Task: Add to scrum project TransportWorks a team member softage.2@softage.net.
Action: Mouse moved to (229, 59)
Screenshot: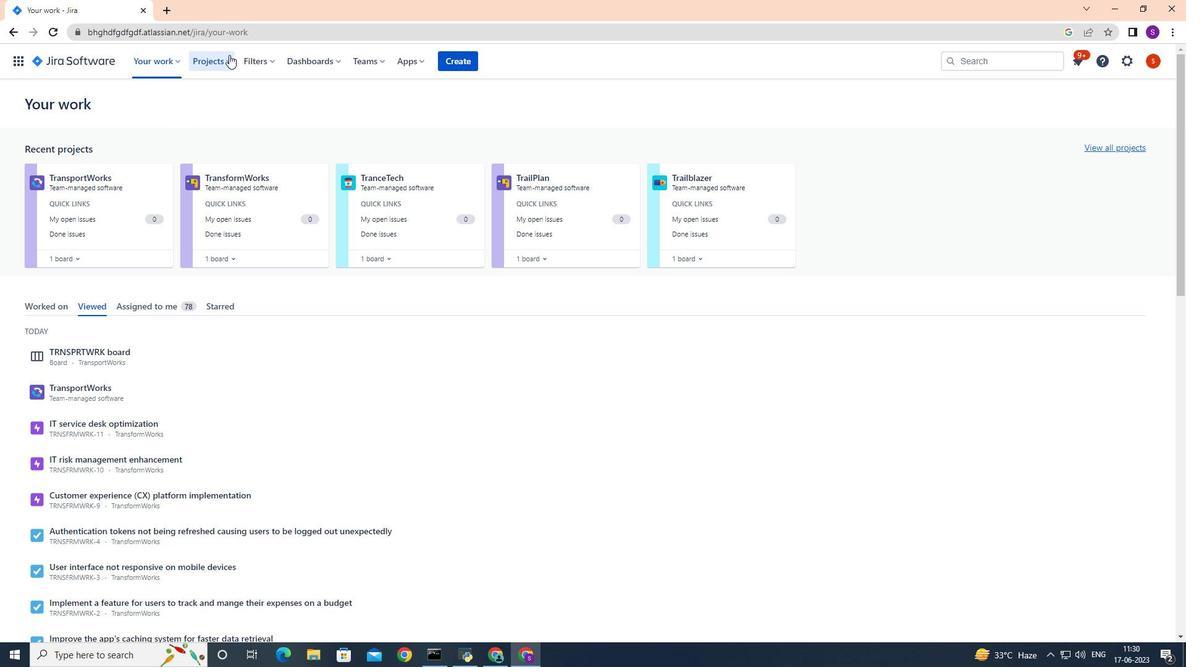 
Action: Mouse pressed left at (229, 59)
Screenshot: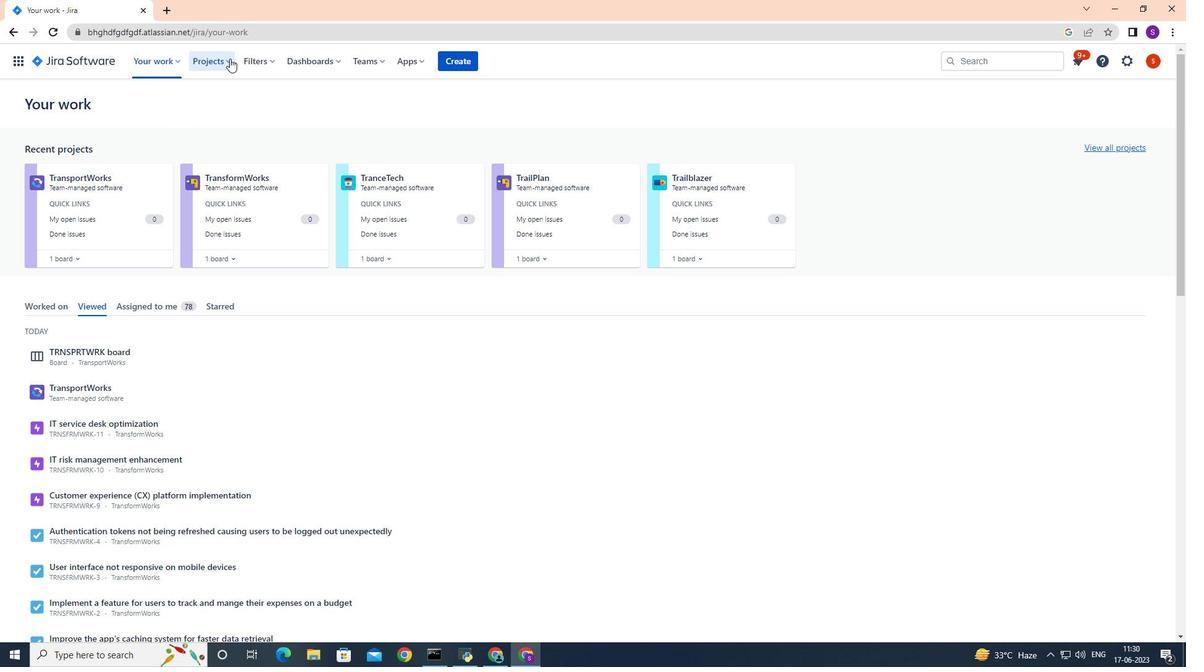 
Action: Mouse moved to (243, 113)
Screenshot: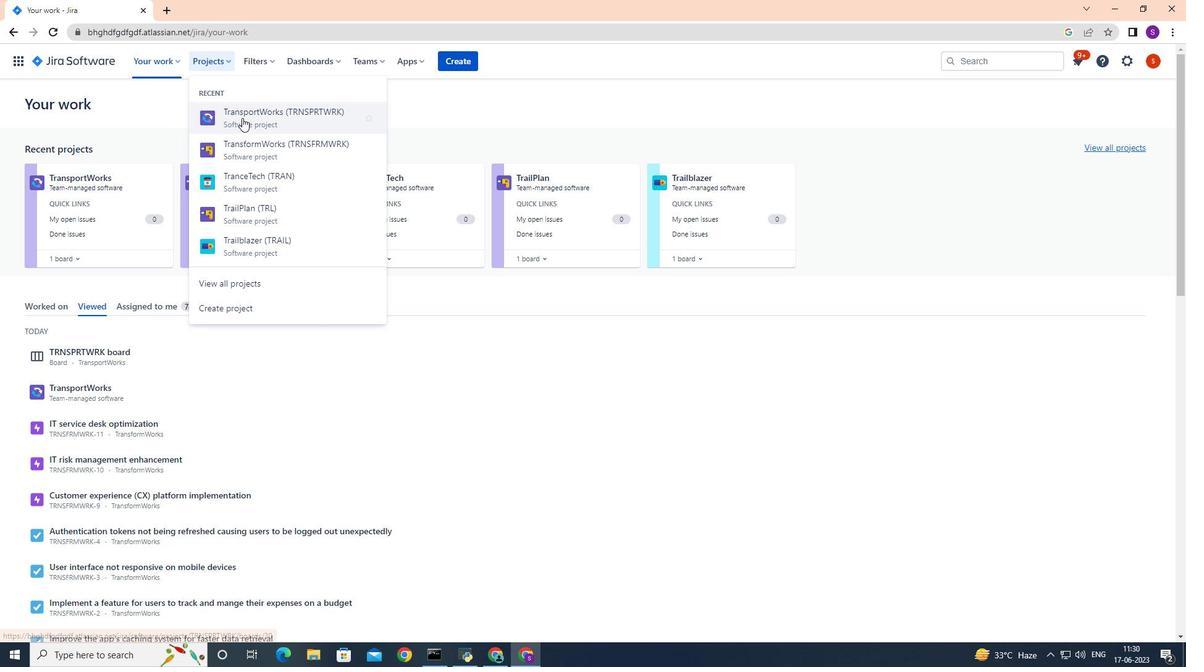 
Action: Mouse pressed left at (243, 113)
Screenshot: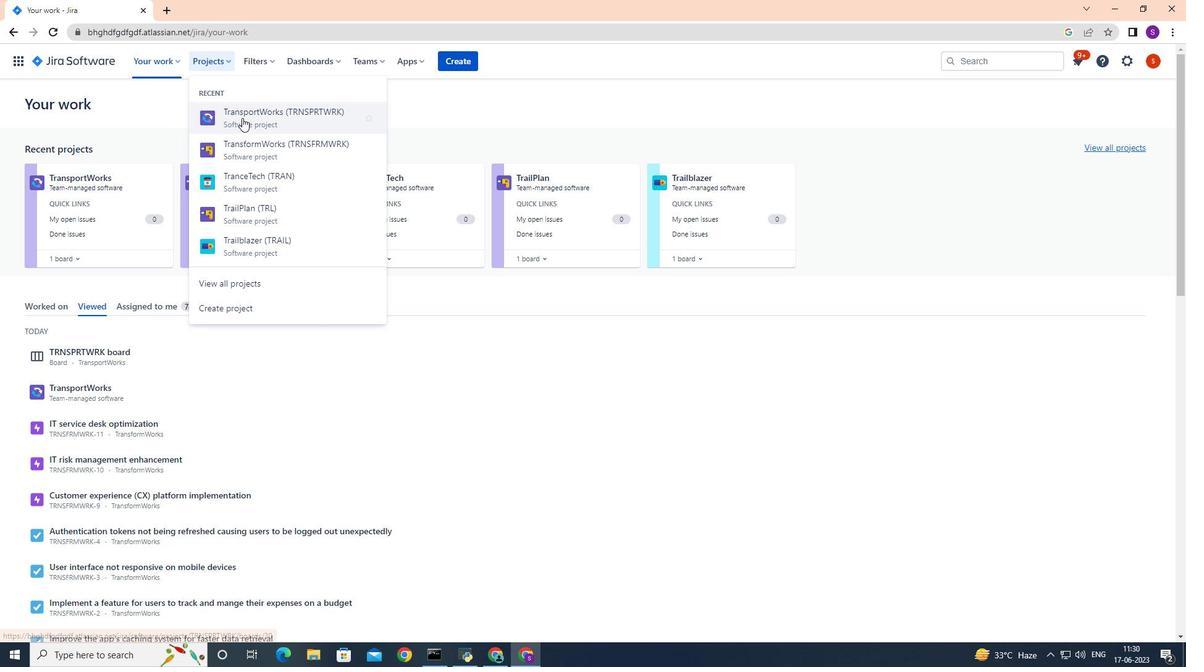 
Action: Mouse moved to (289, 166)
Screenshot: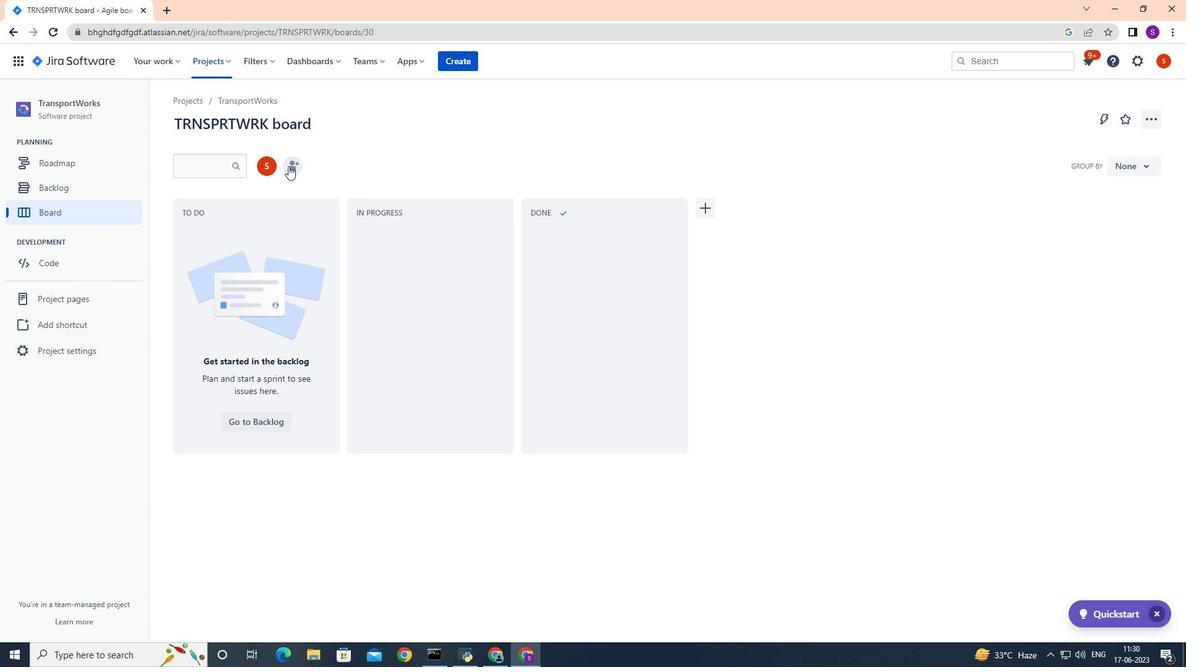 
Action: Mouse pressed left at (289, 166)
Screenshot: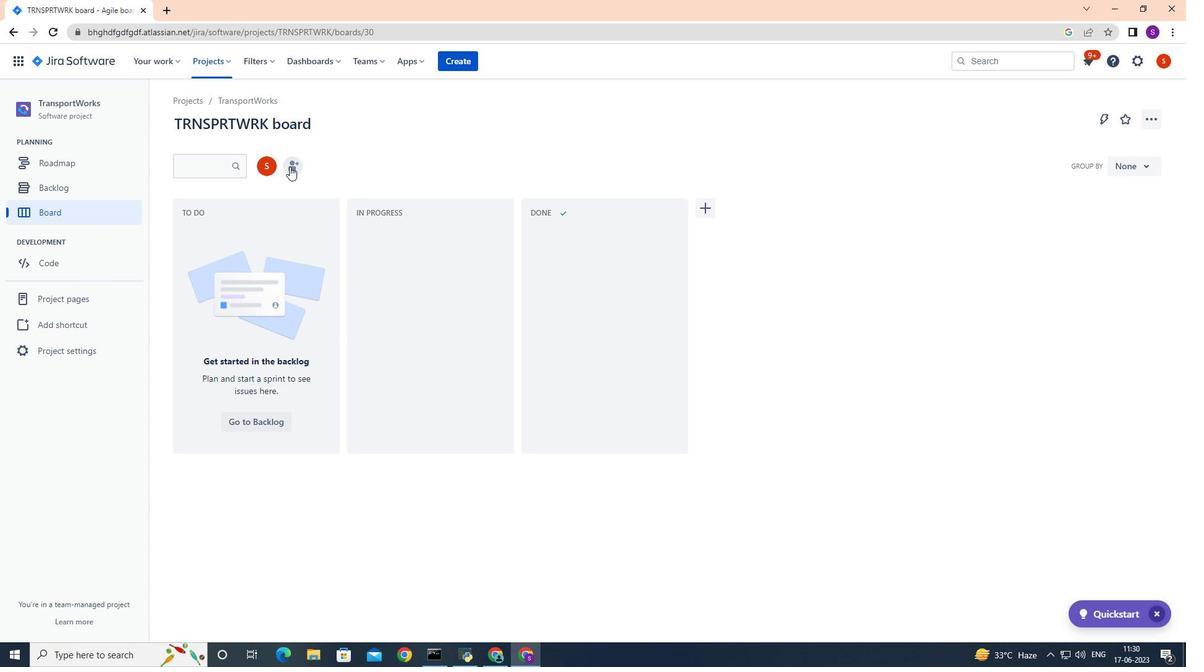 
Action: Mouse moved to (291, 165)
Screenshot: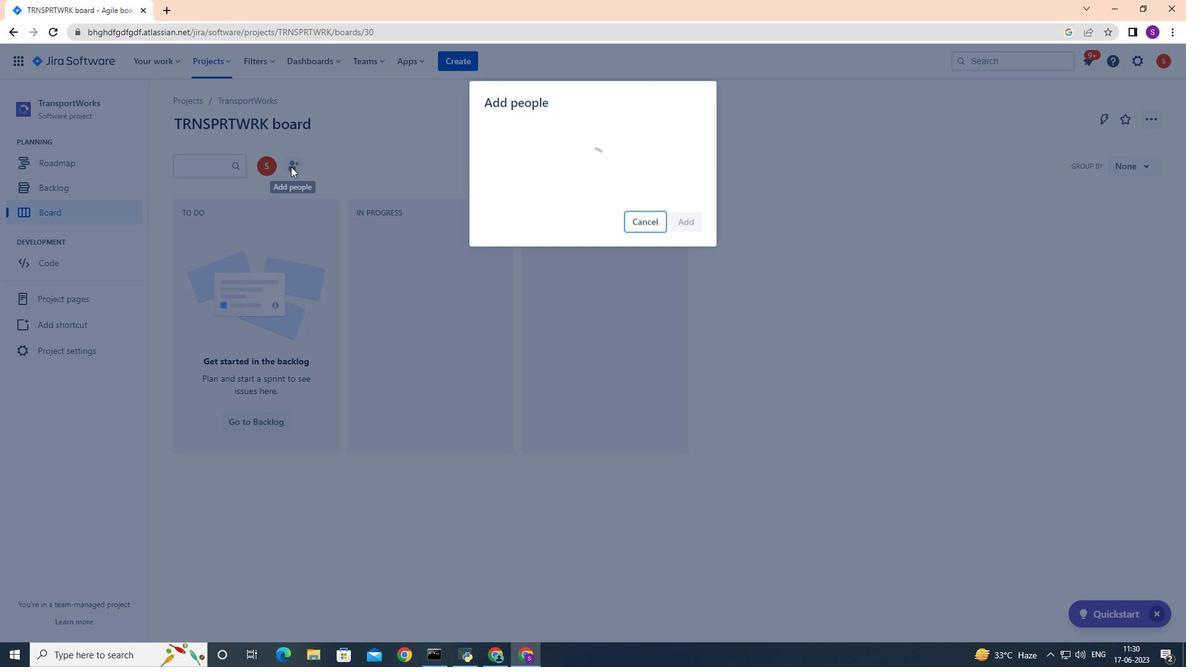 
Action: Key pressed softage.2
Screenshot: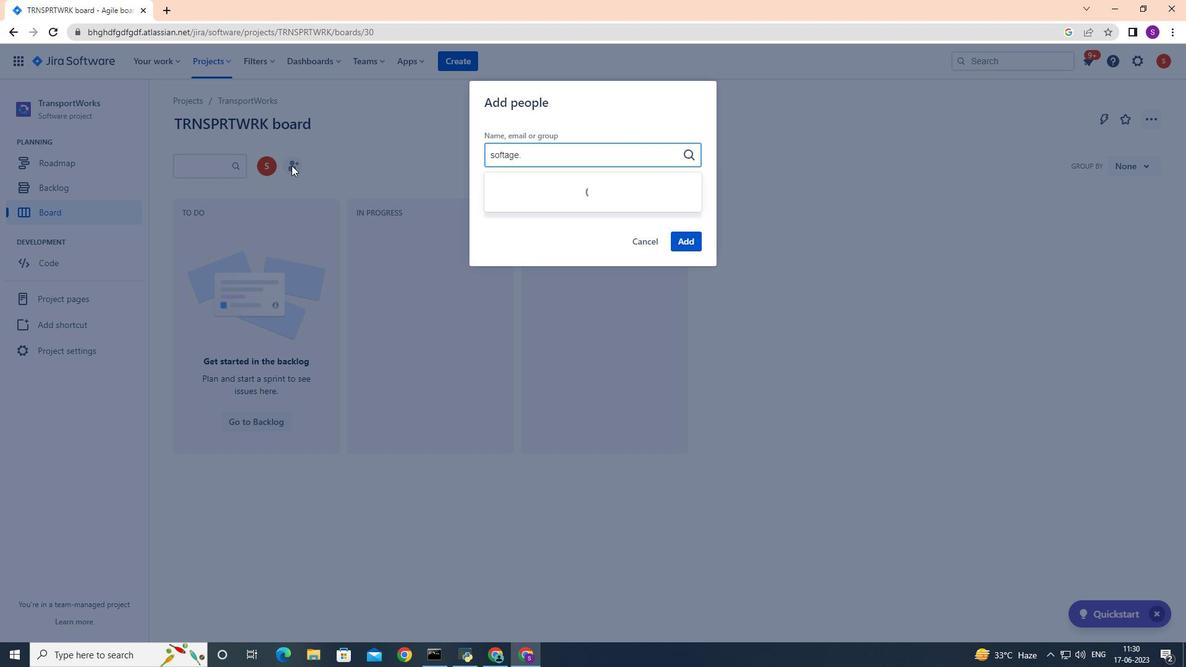 
Action: Mouse moved to (548, 193)
Screenshot: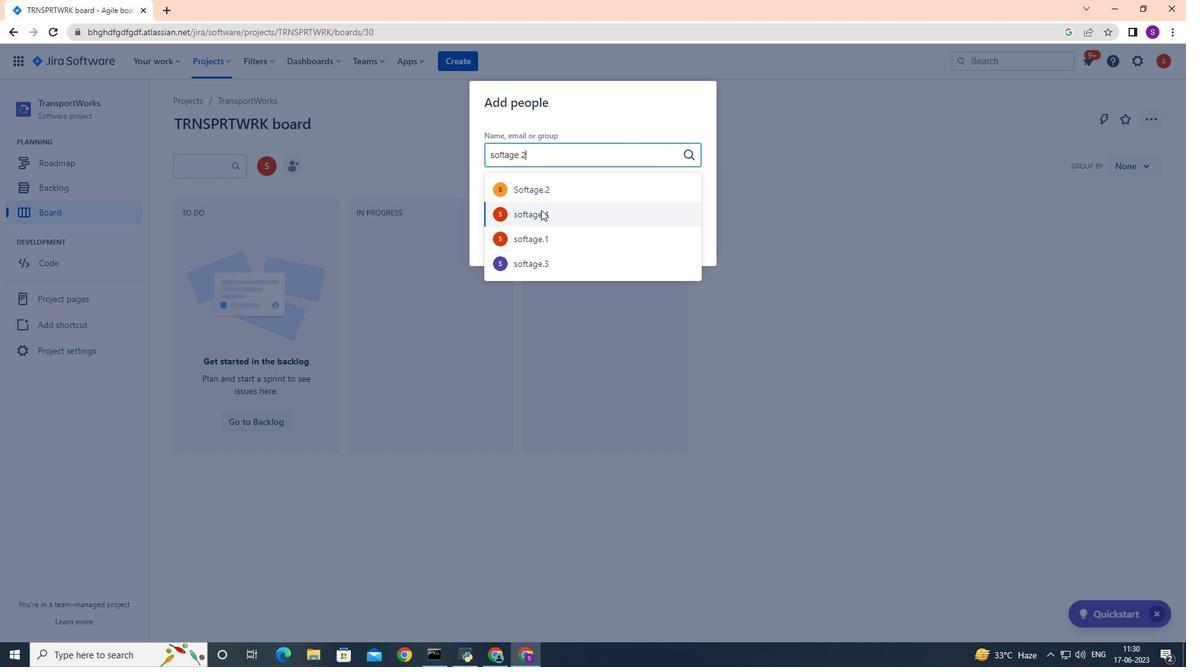 
Action: Mouse pressed left at (548, 193)
Screenshot: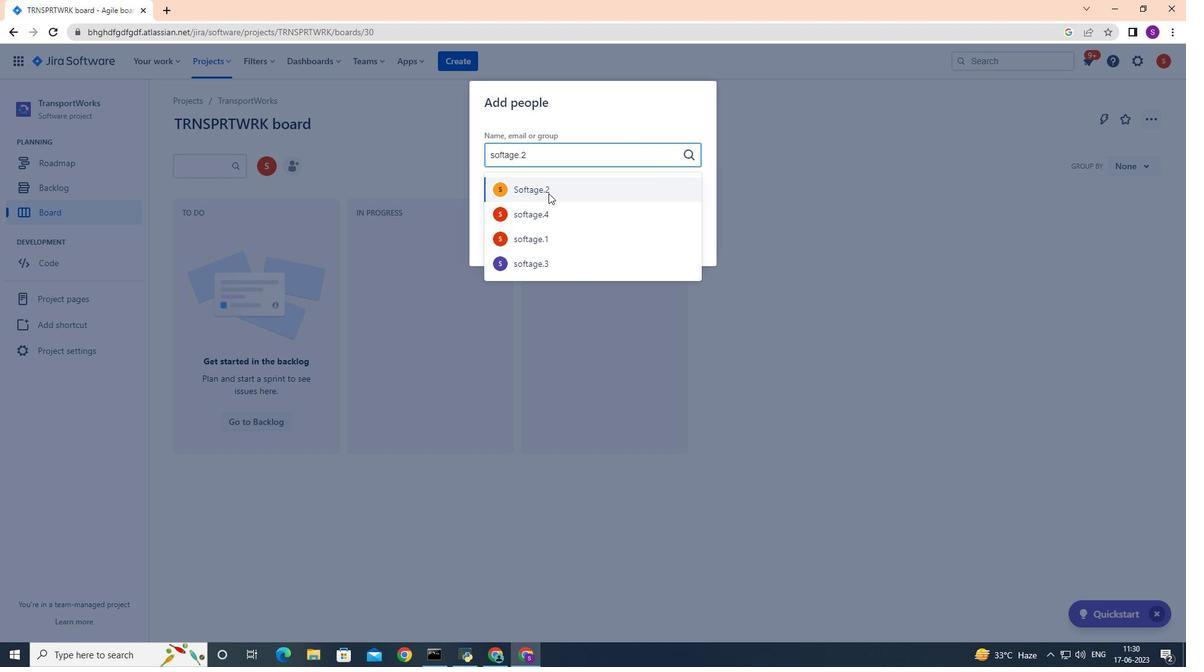 
Action: Mouse moved to (692, 240)
Screenshot: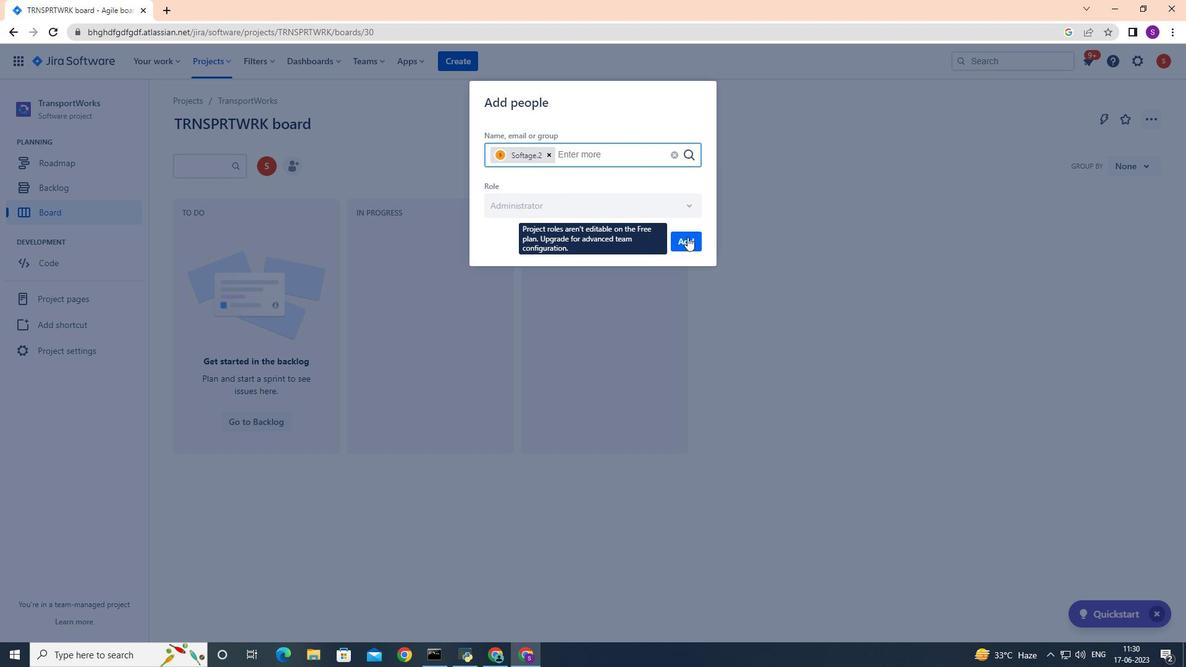 
Action: Mouse pressed left at (692, 240)
Screenshot: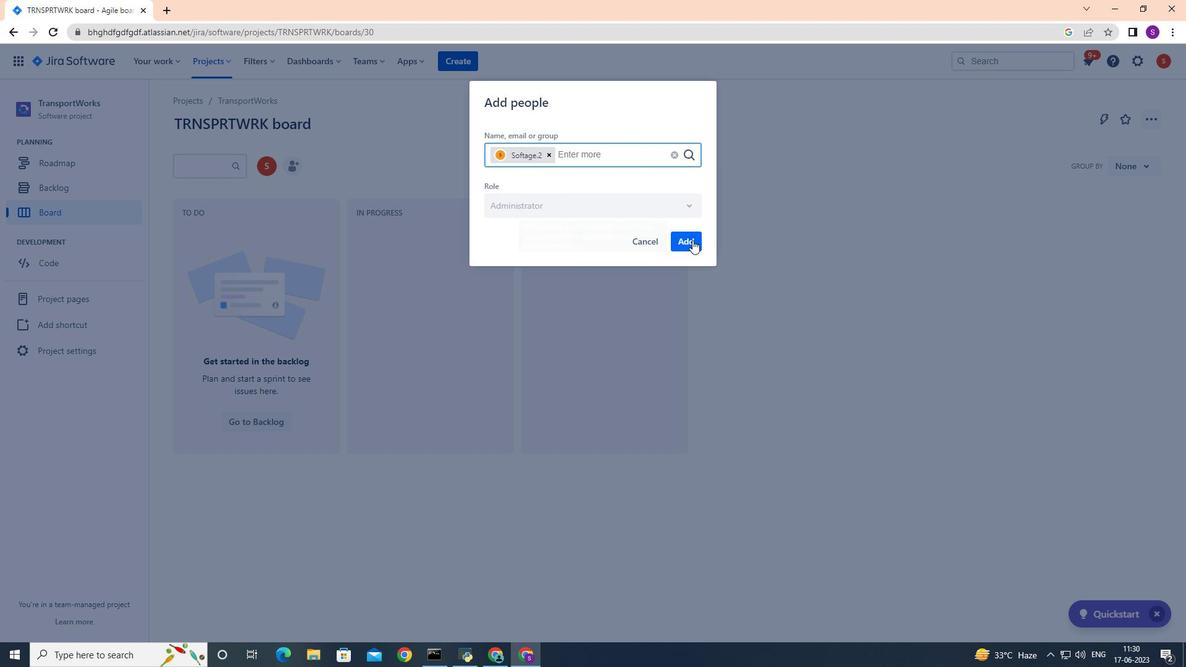 
Action: Mouse moved to (692, 239)
Screenshot: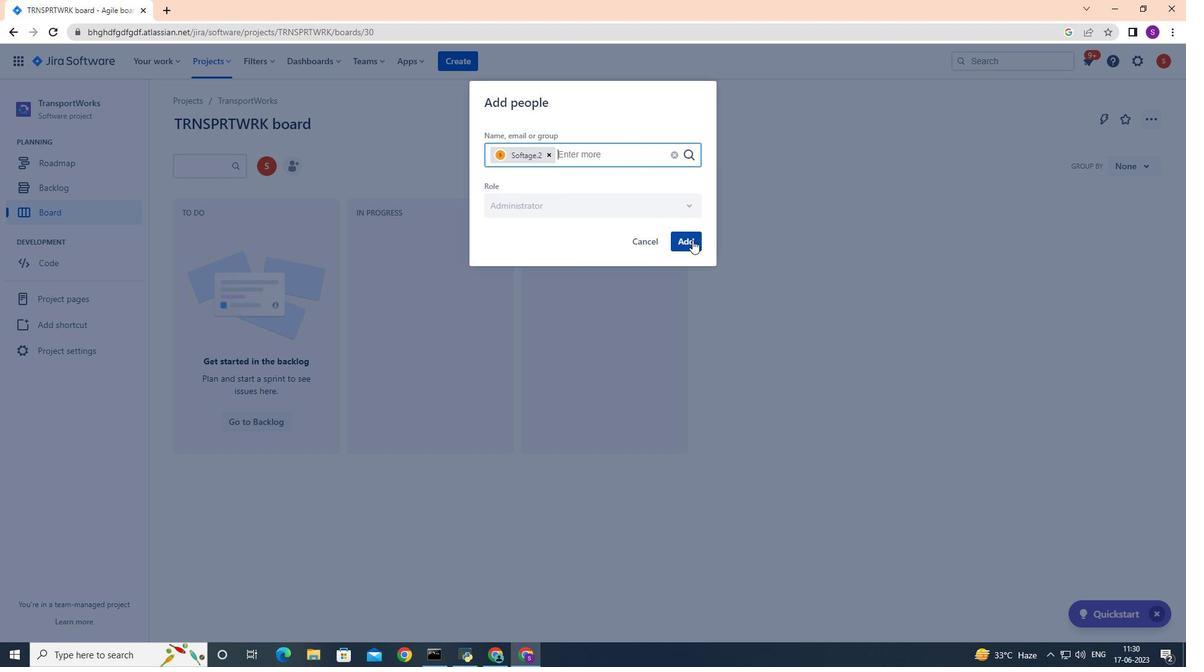 
